Task: Add Paulaner Original Munich Lager 4 Pack Cans to the cart.
Action: Mouse moved to (920, 343)
Screenshot: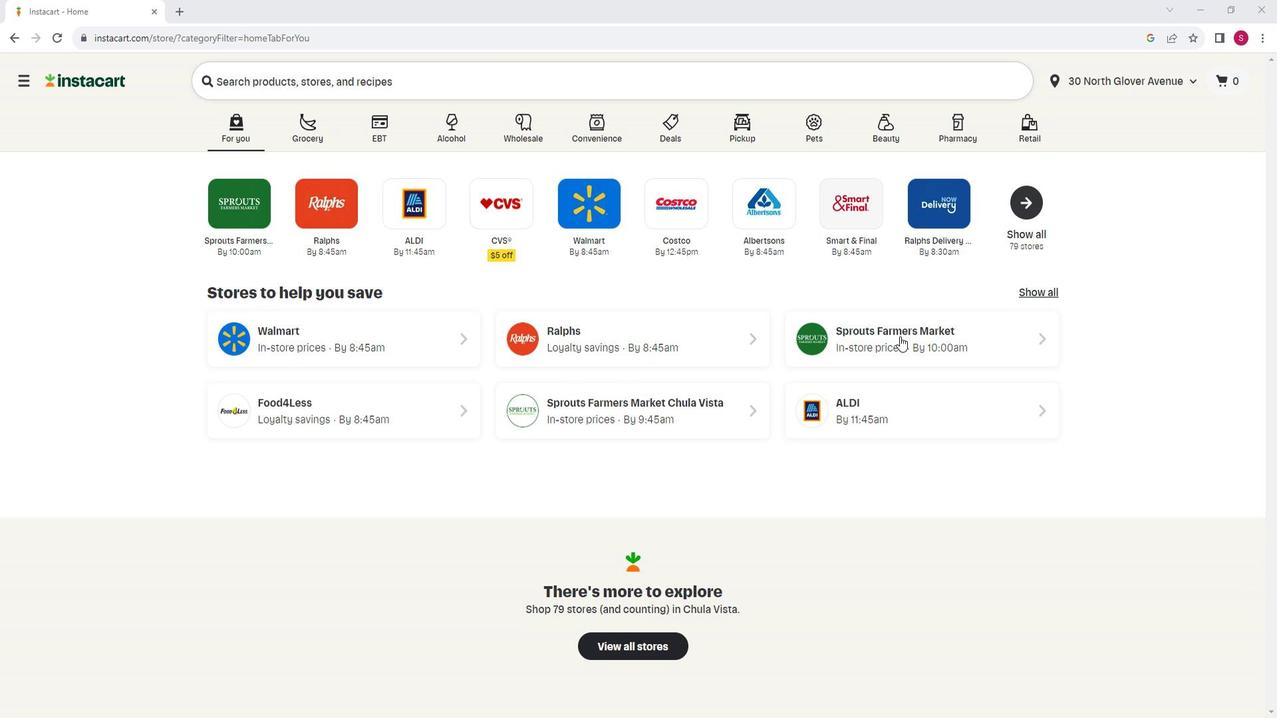 
Action: Mouse pressed left at (920, 343)
Screenshot: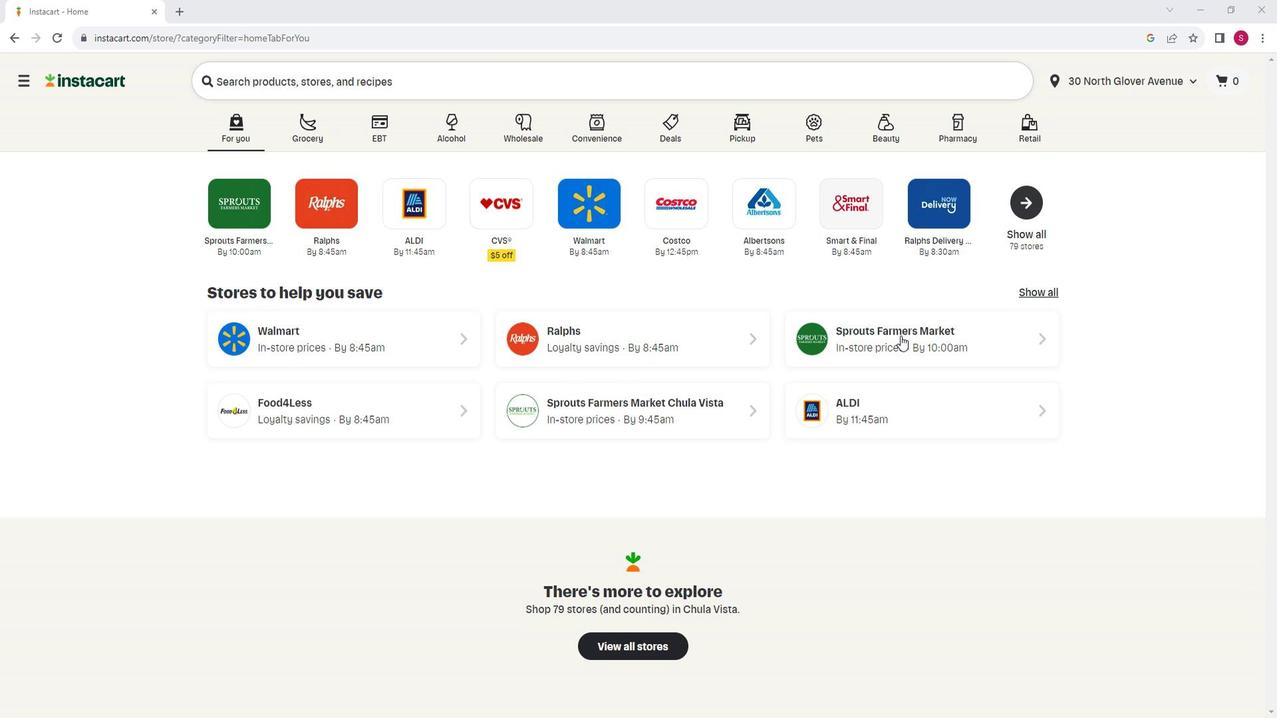 
Action: Mouse moved to (69, 490)
Screenshot: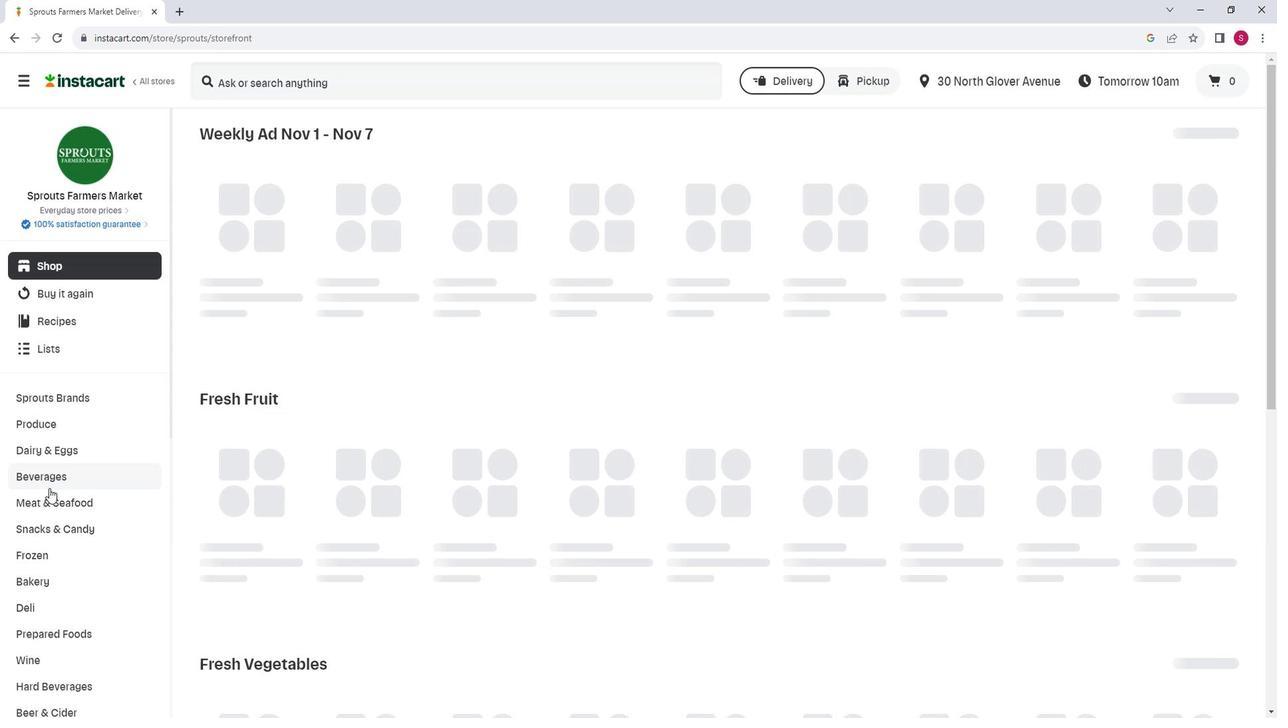 
Action: Mouse scrolled (69, 489) with delta (0, 0)
Screenshot: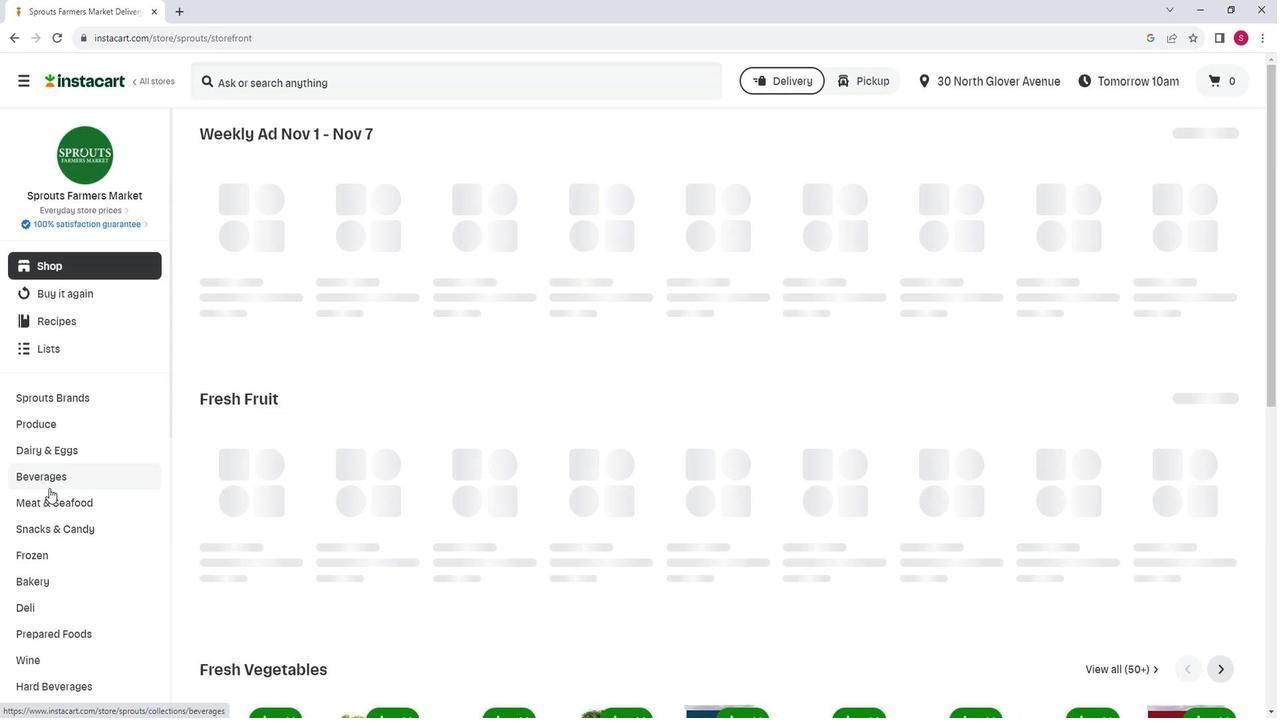 
Action: Mouse moved to (59, 642)
Screenshot: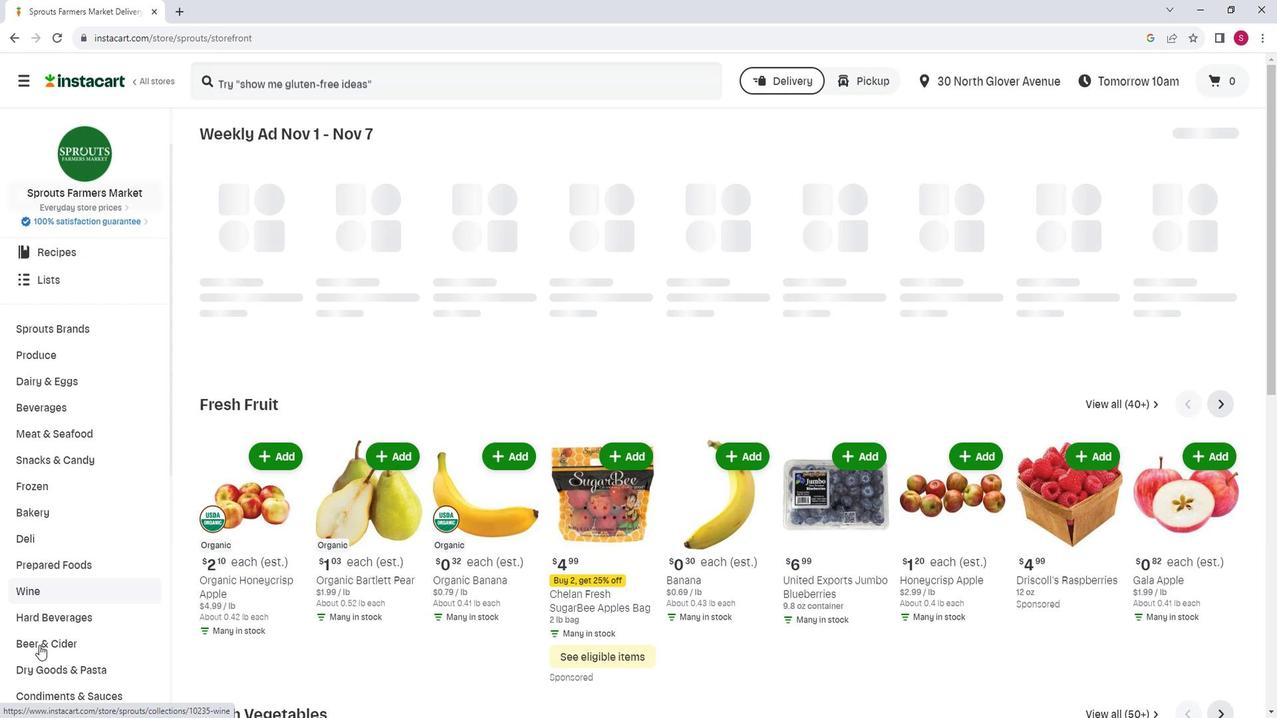 
Action: Mouse pressed left at (59, 642)
Screenshot: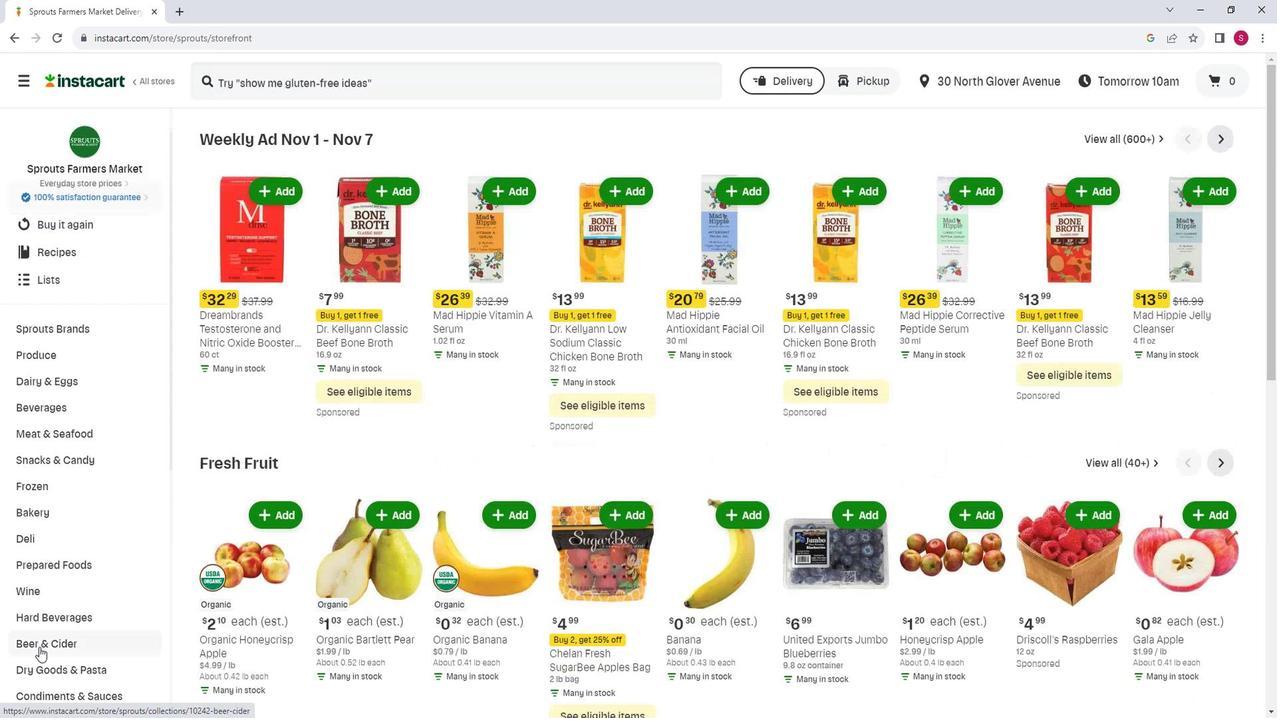 
Action: Mouse moved to (443, 182)
Screenshot: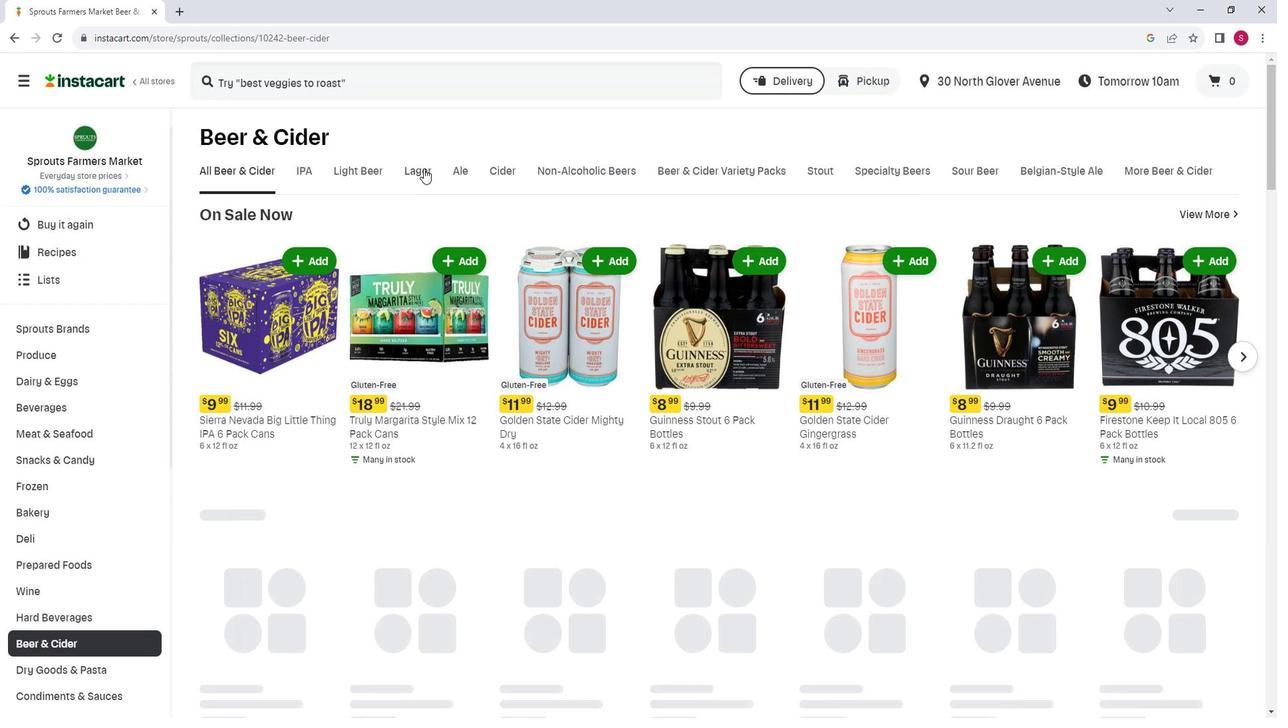 
Action: Mouse pressed left at (443, 182)
Screenshot: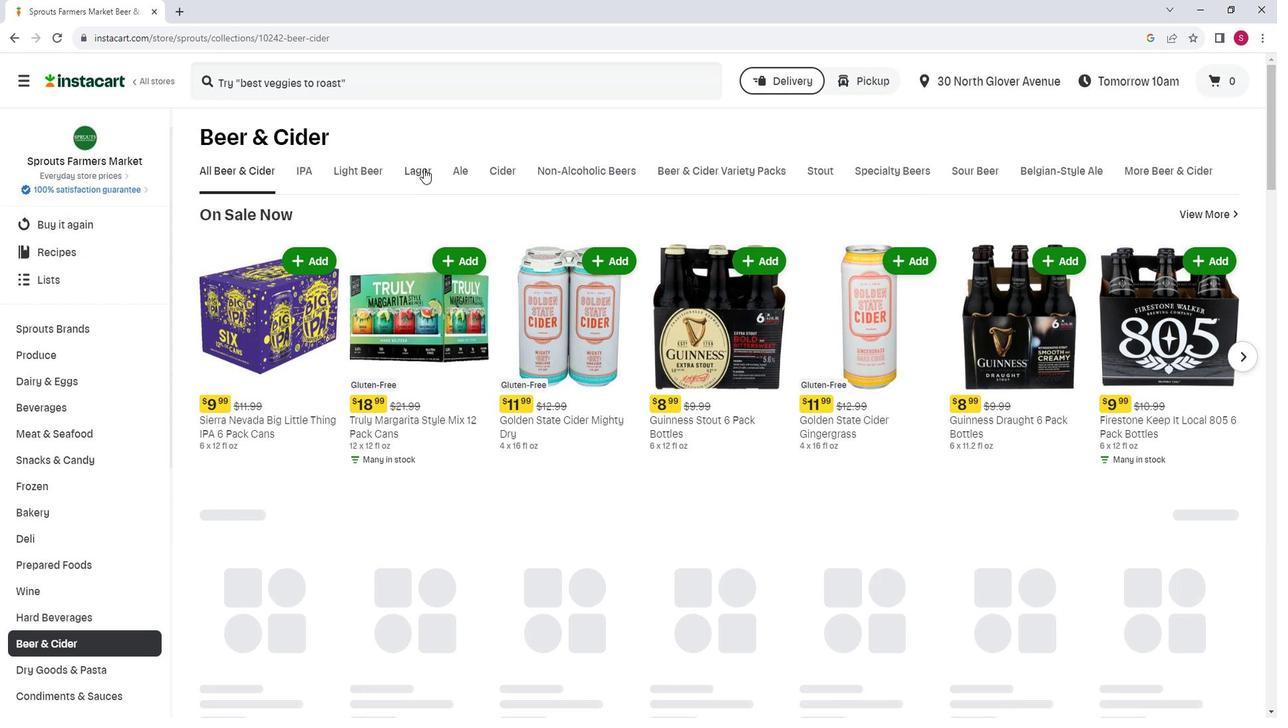 
Action: Mouse moved to (639, 345)
Screenshot: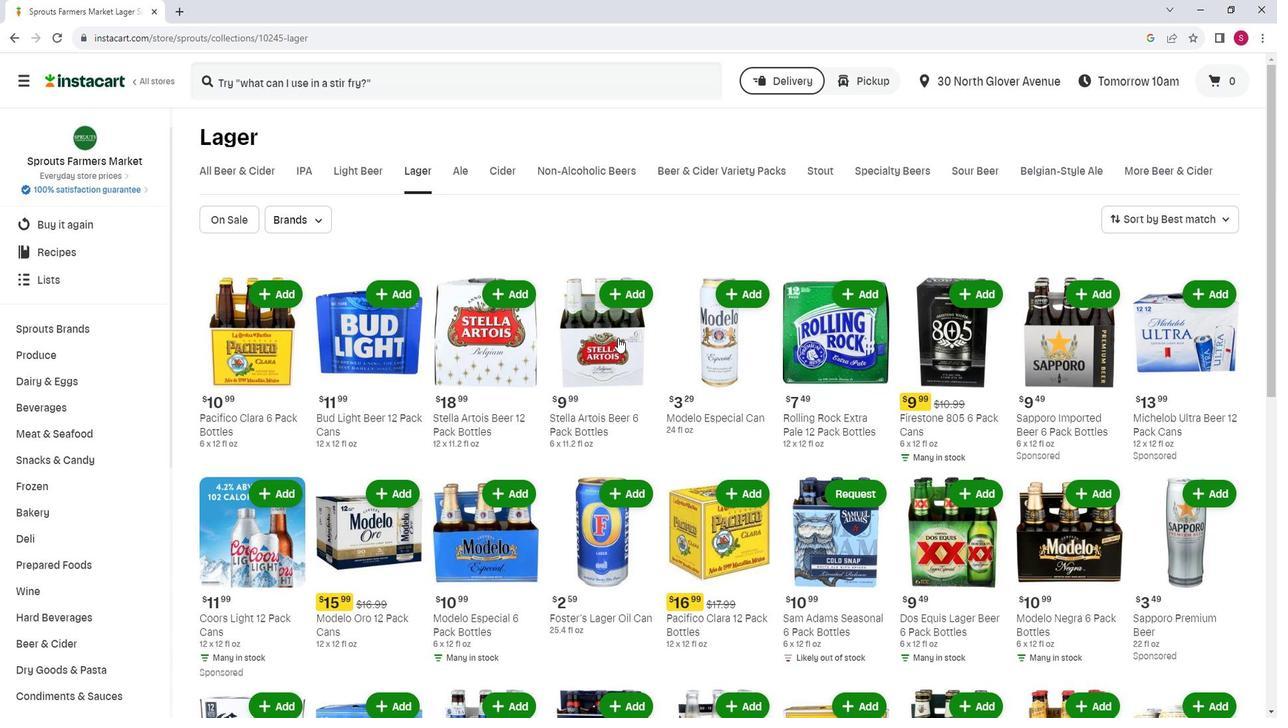 
Action: Mouse scrolled (639, 345) with delta (0, 0)
Screenshot: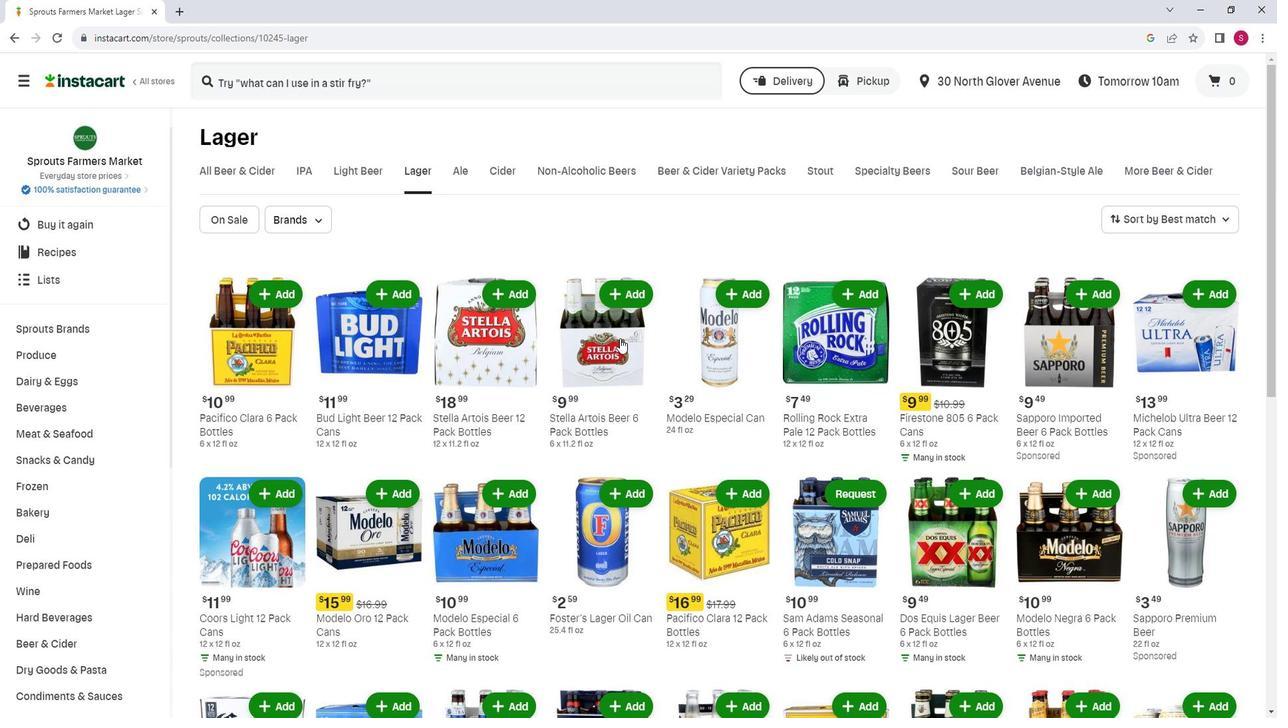 
Action: Mouse moved to (691, 348)
Screenshot: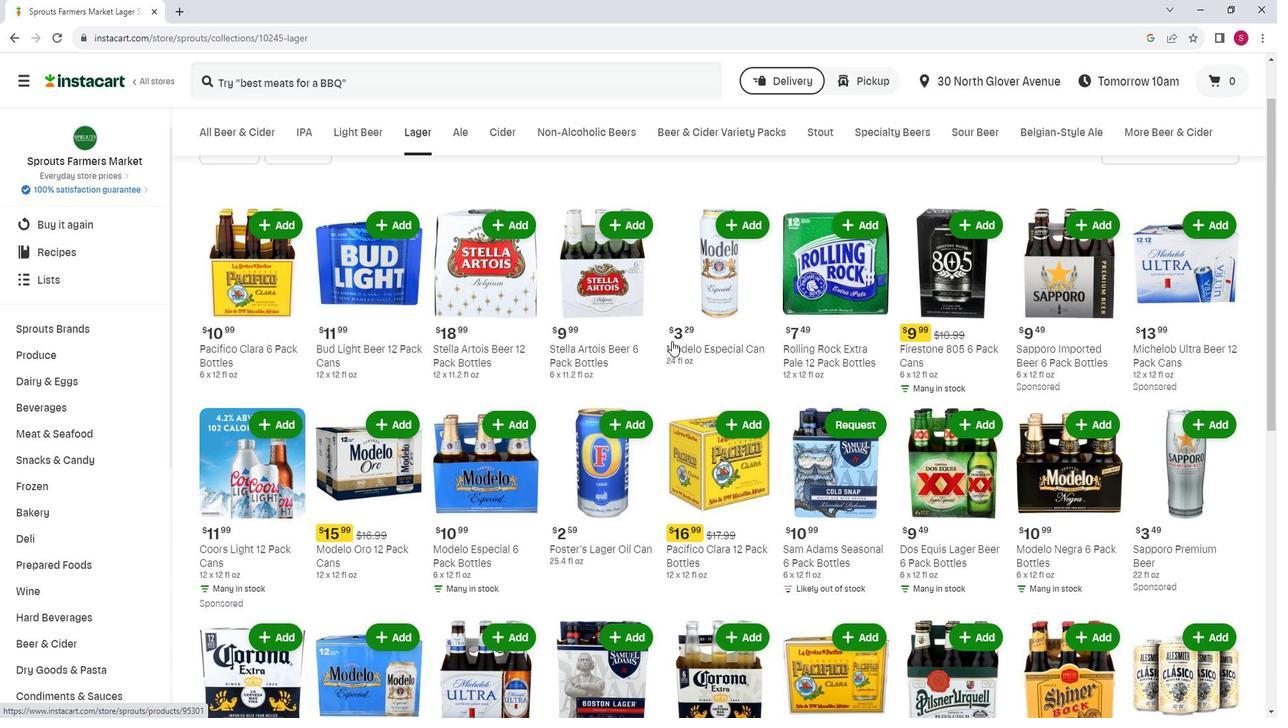
Action: Mouse scrolled (691, 347) with delta (0, 0)
Screenshot: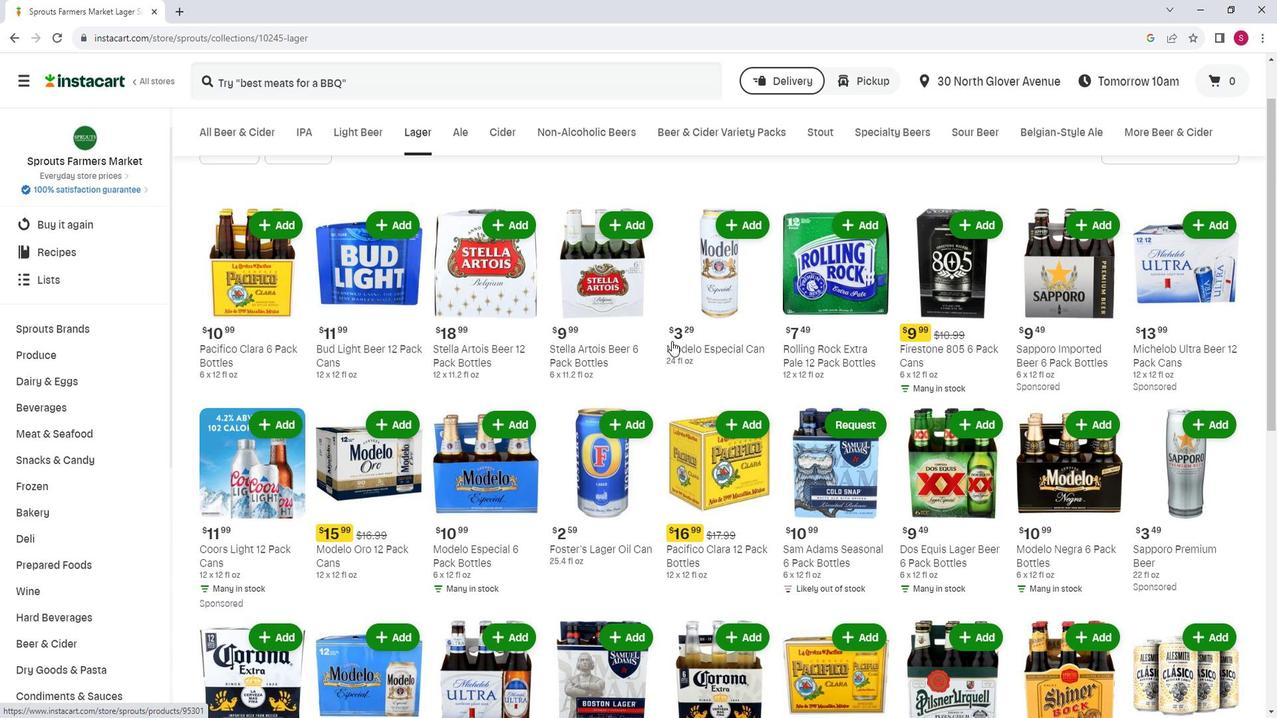 
Action: Mouse scrolled (691, 347) with delta (0, 0)
Screenshot: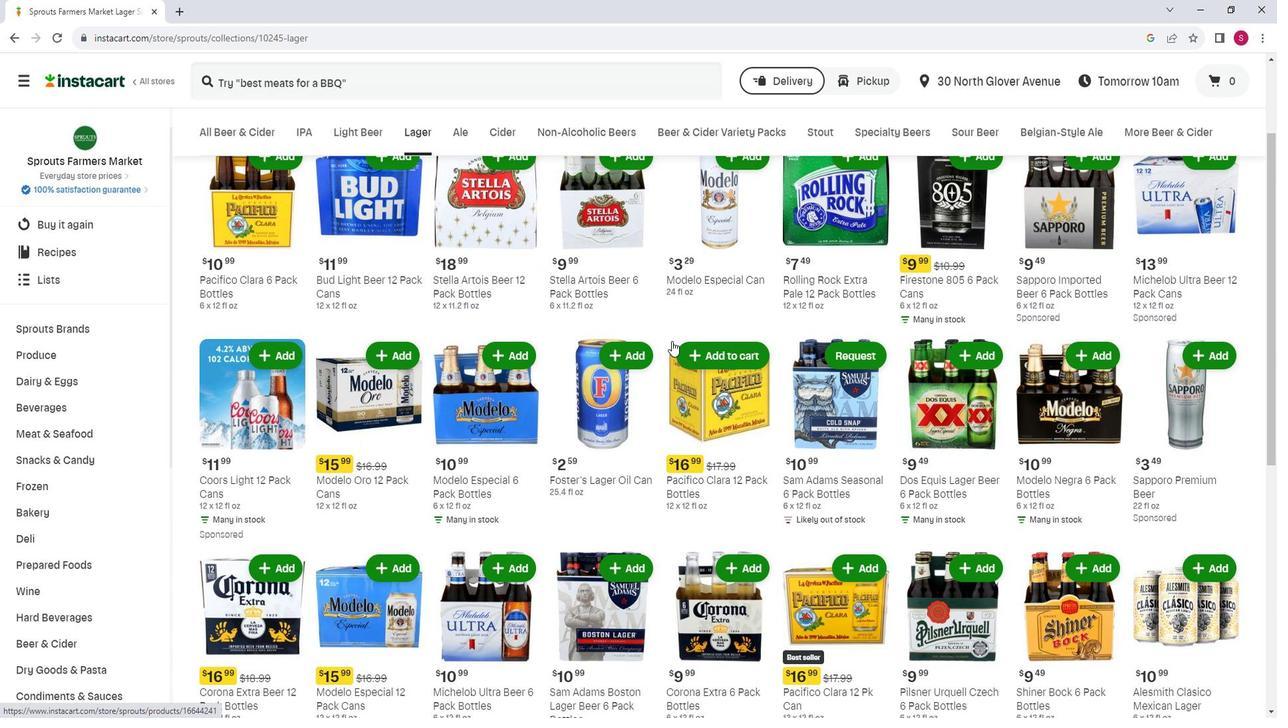 
Action: Mouse scrolled (691, 347) with delta (0, 0)
Screenshot: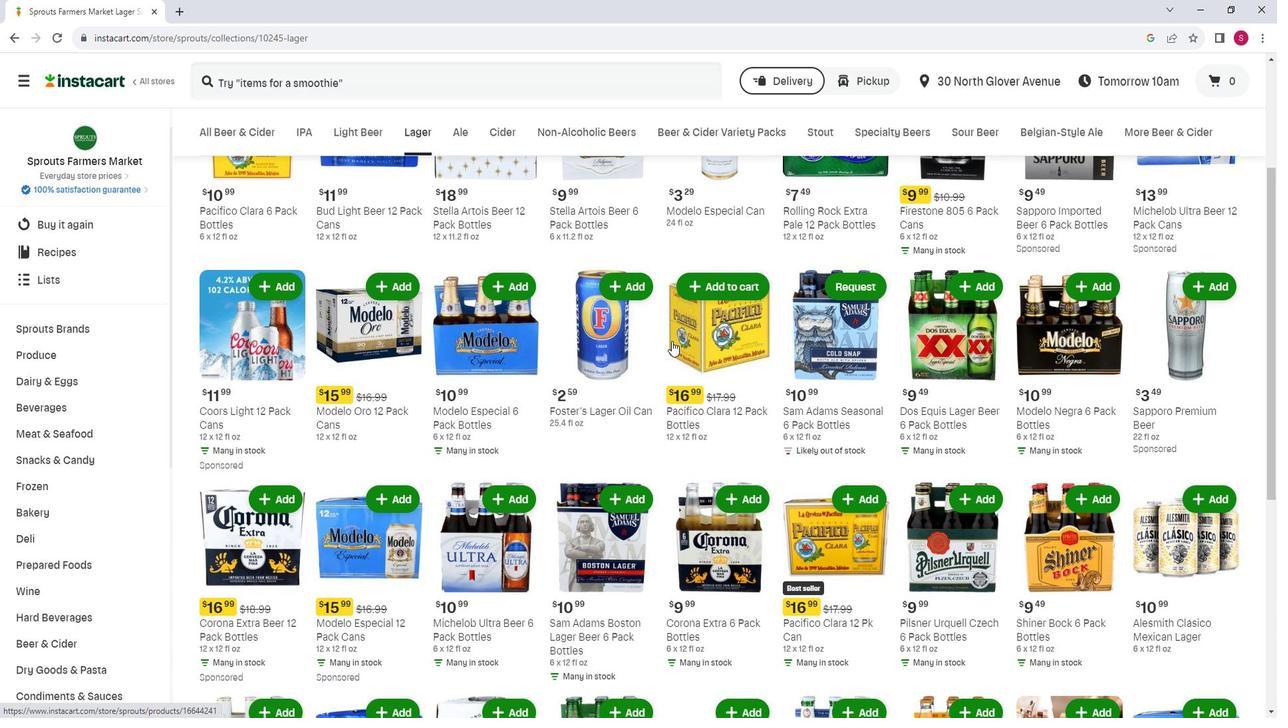 
Action: Mouse scrolled (691, 347) with delta (0, 0)
Screenshot: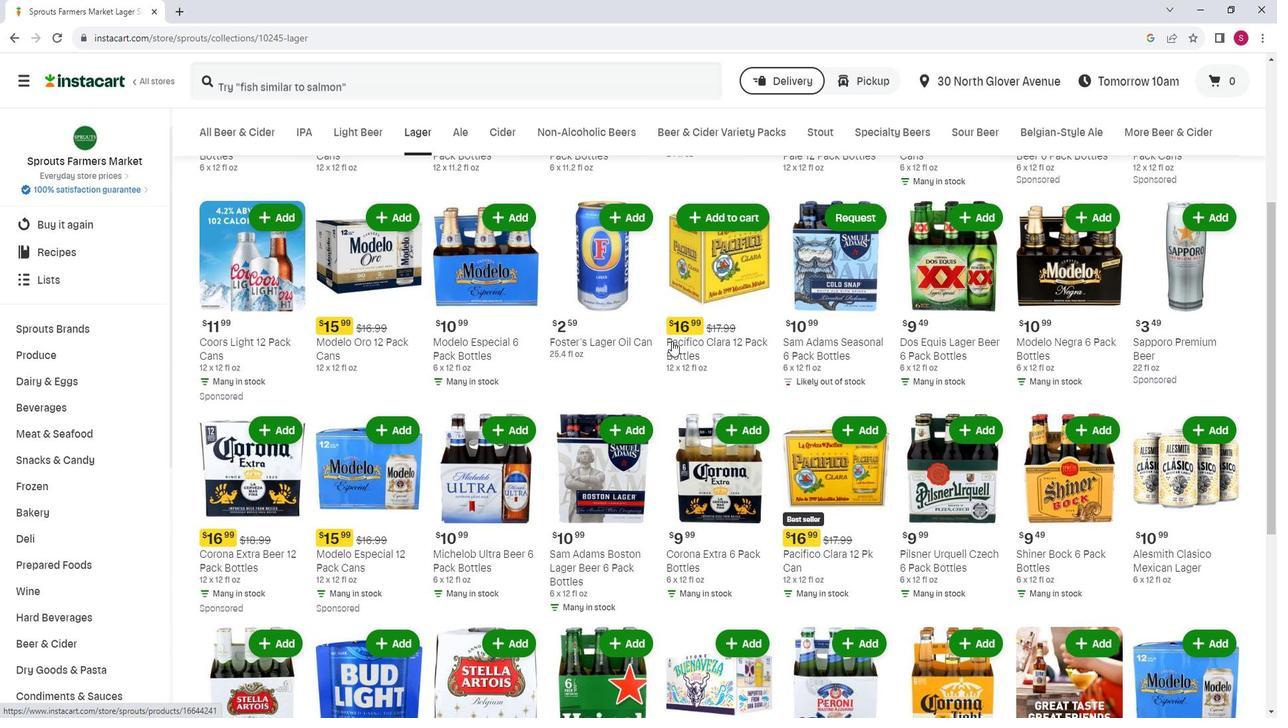 
Action: Mouse moved to (693, 349)
Screenshot: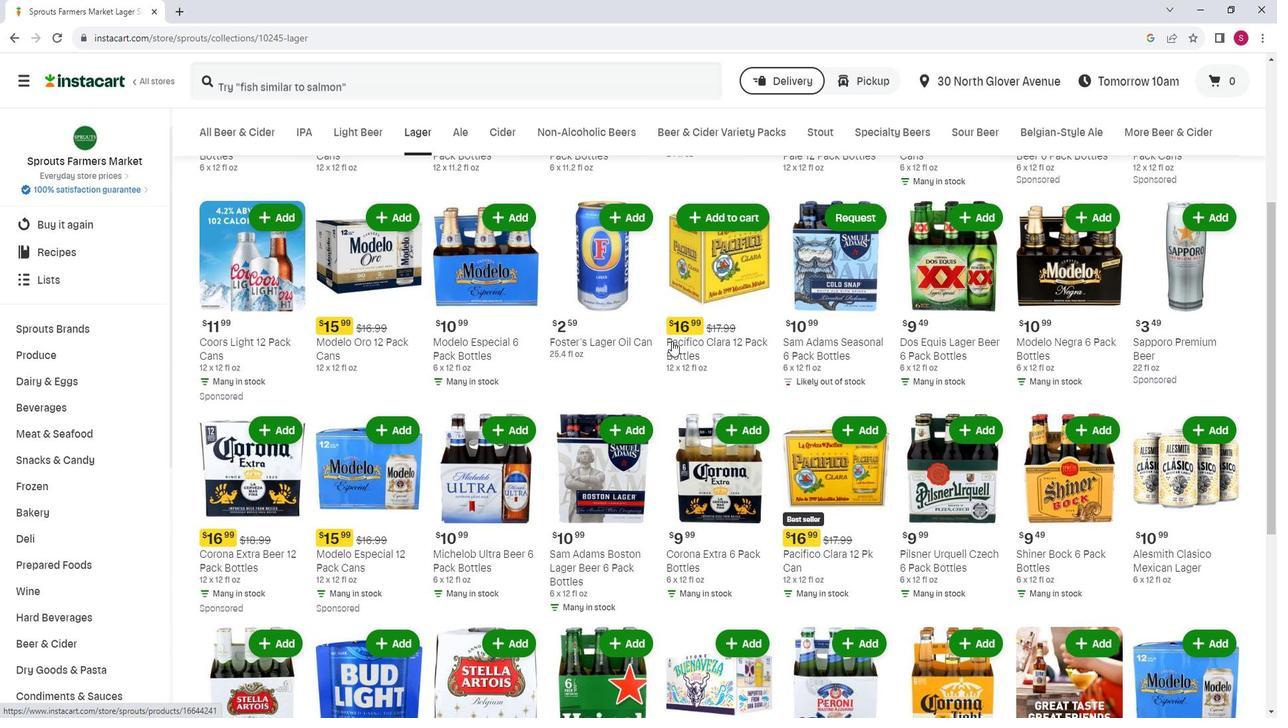 
Action: Mouse scrolled (693, 348) with delta (0, 0)
Screenshot: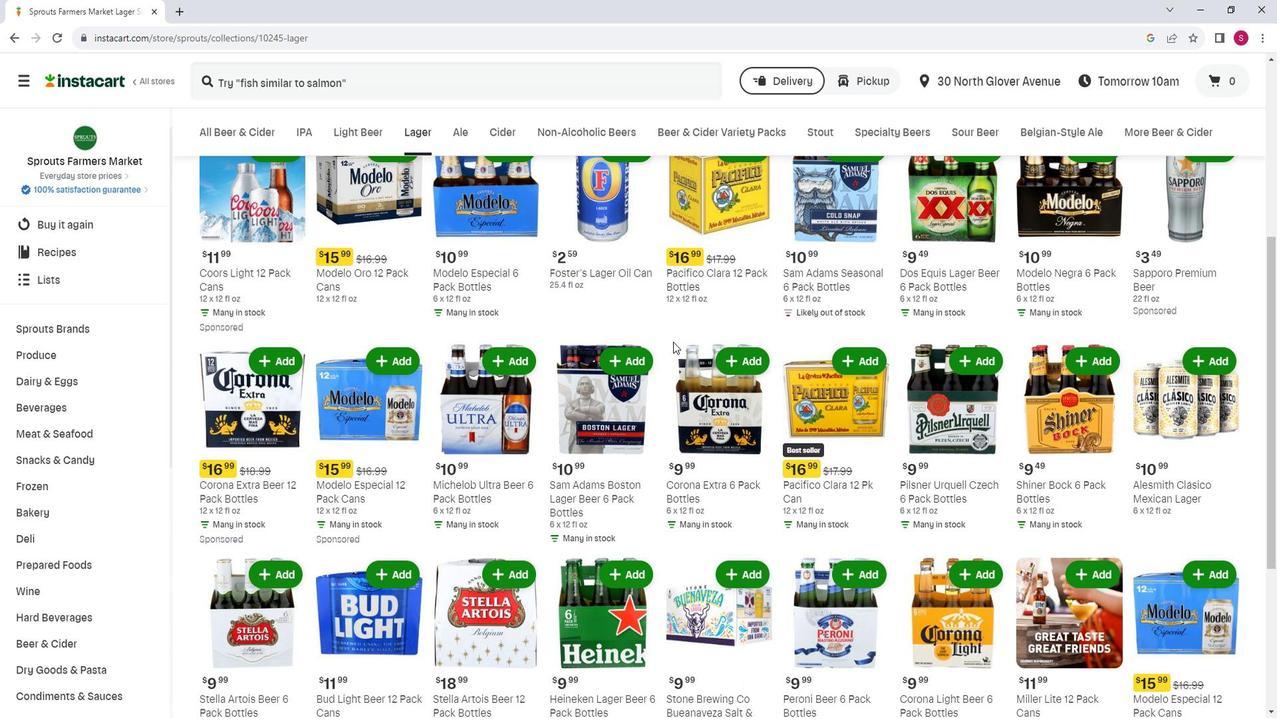 
Action: Mouse scrolled (693, 348) with delta (0, 0)
Screenshot: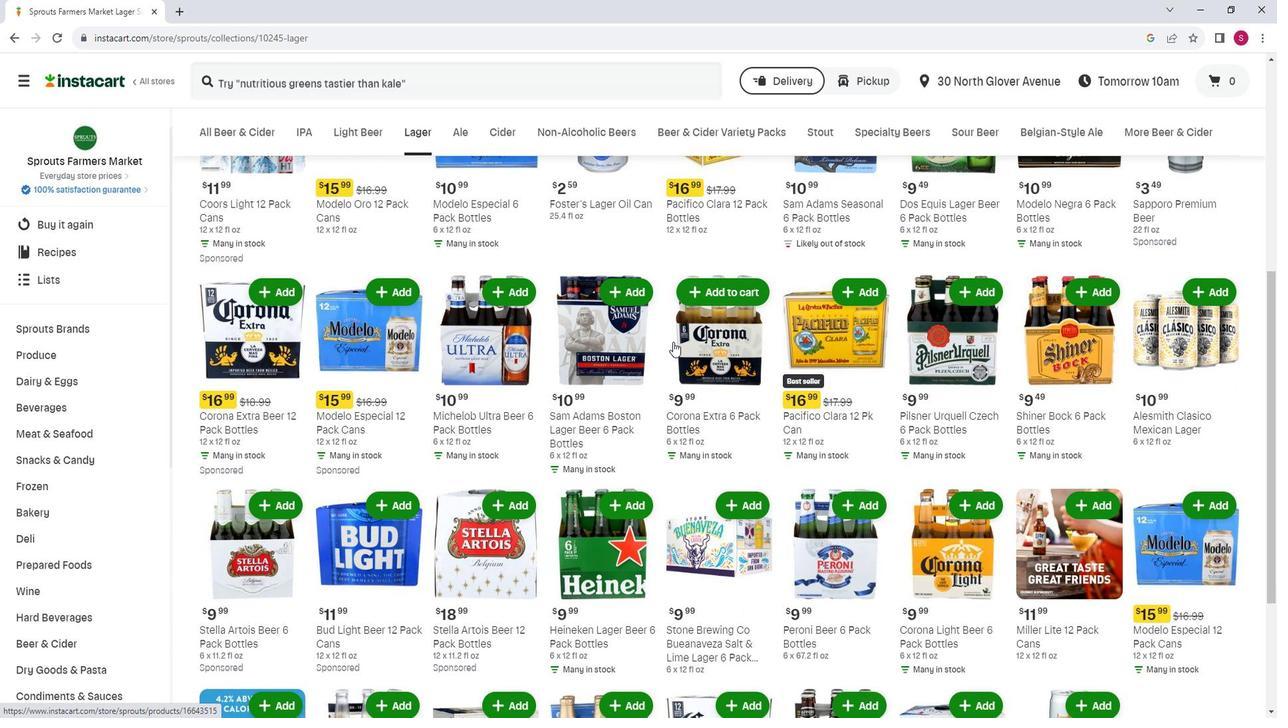 
Action: Mouse scrolled (693, 348) with delta (0, 0)
Screenshot: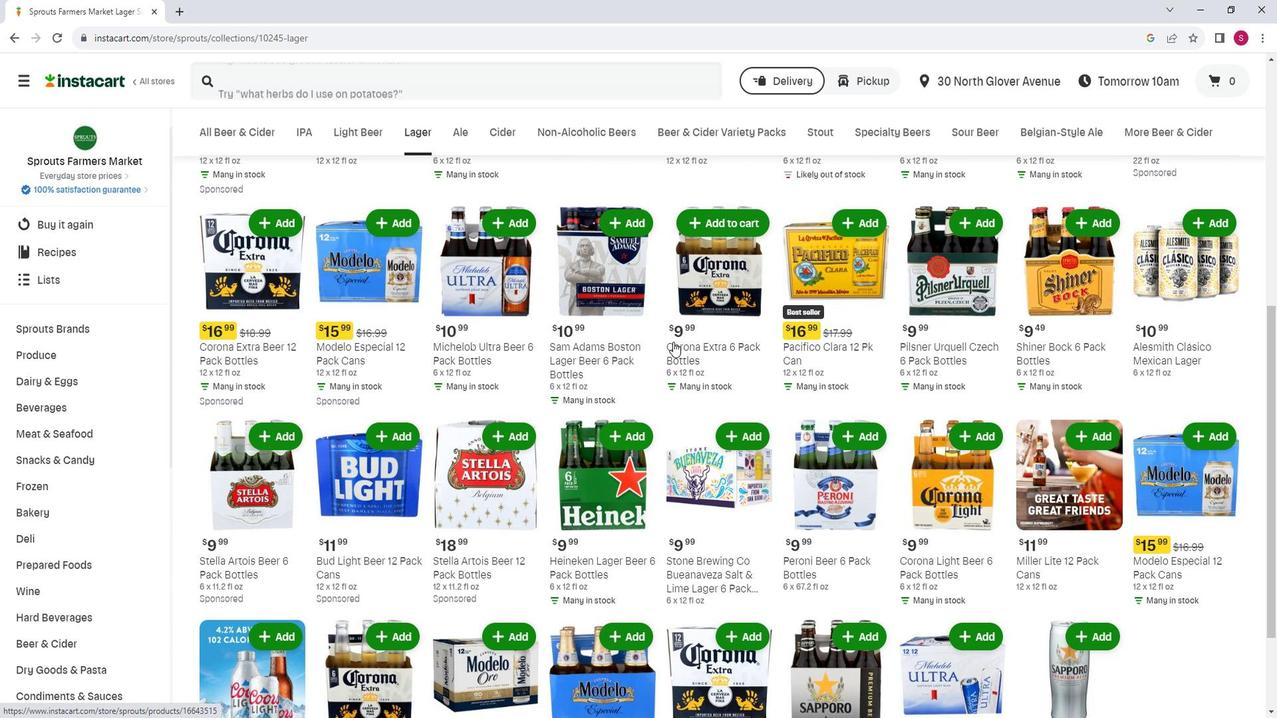
Action: Mouse scrolled (693, 348) with delta (0, 0)
Screenshot: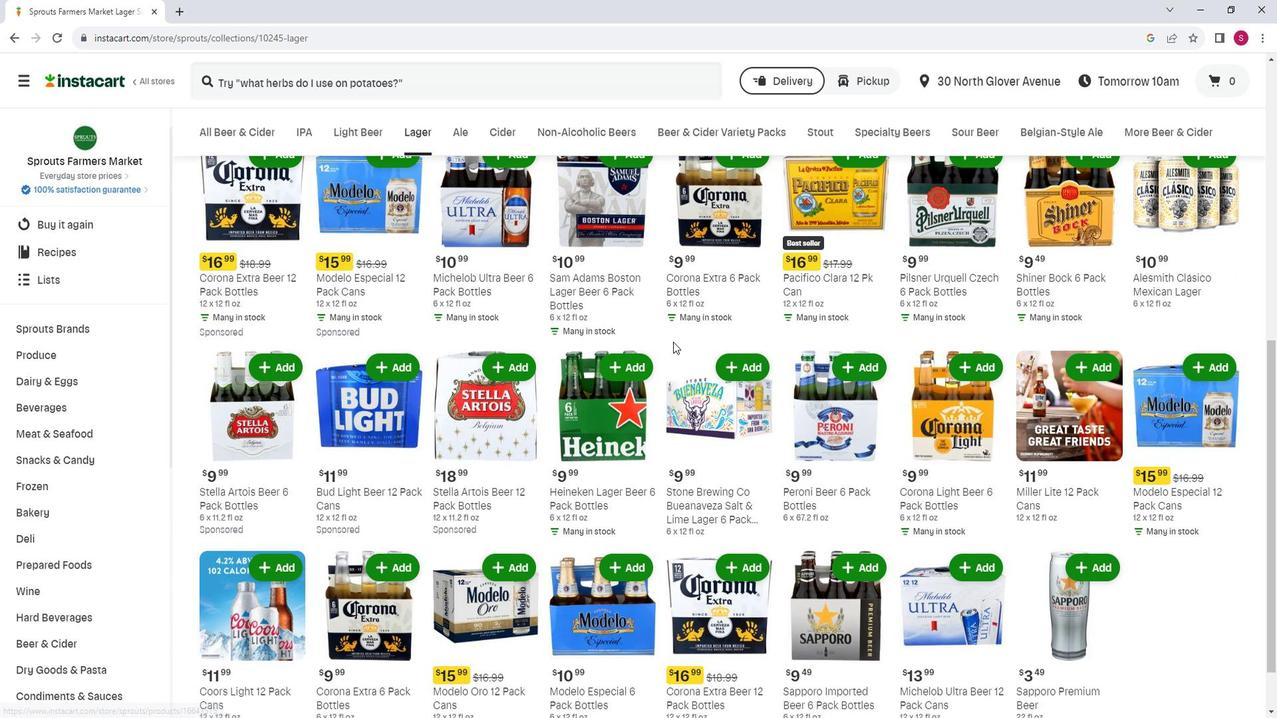 
Action: Mouse scrolled (693, 349) with delta (0, 0)
Screenshot: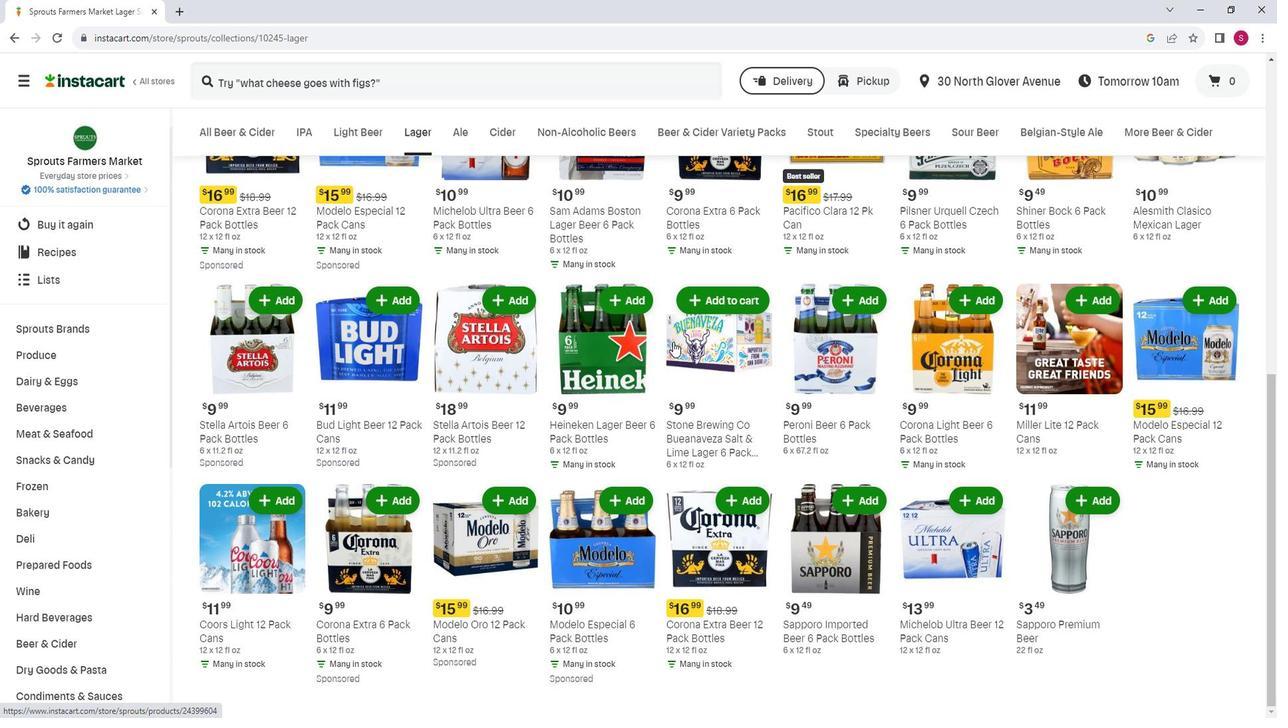 
Action: Mouse scrolled (693, 349) with delta (0, 0)
Screenshot: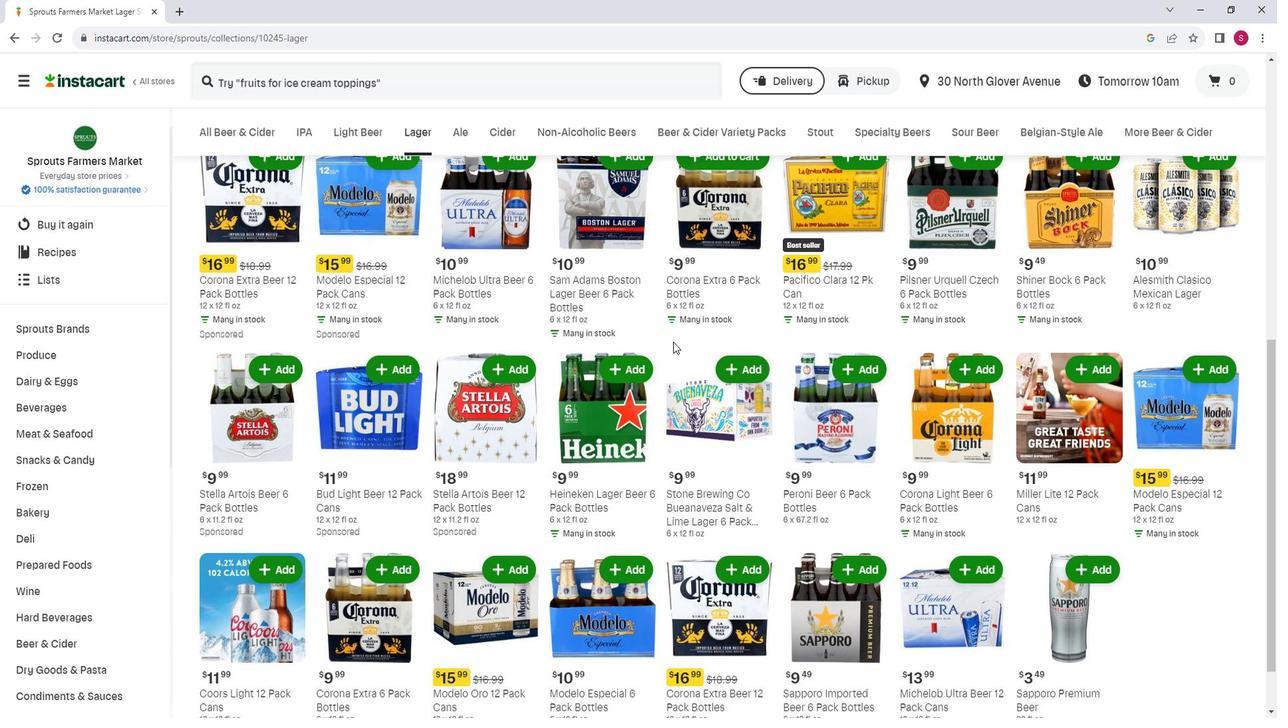
Action: Mouse scrolled (693, 349) with delta (0, 0)
Screenshot: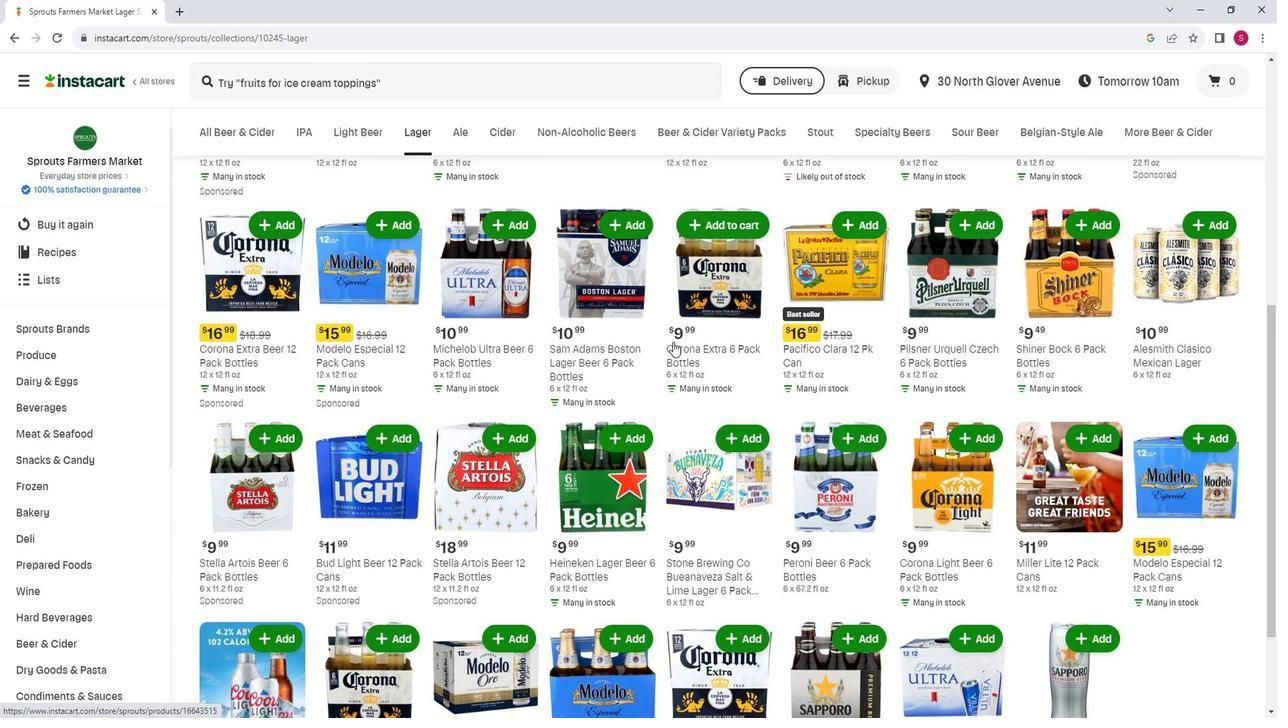 
Action: Mouse scrolled (693, 349) with delta (0, 0)
Screenshot: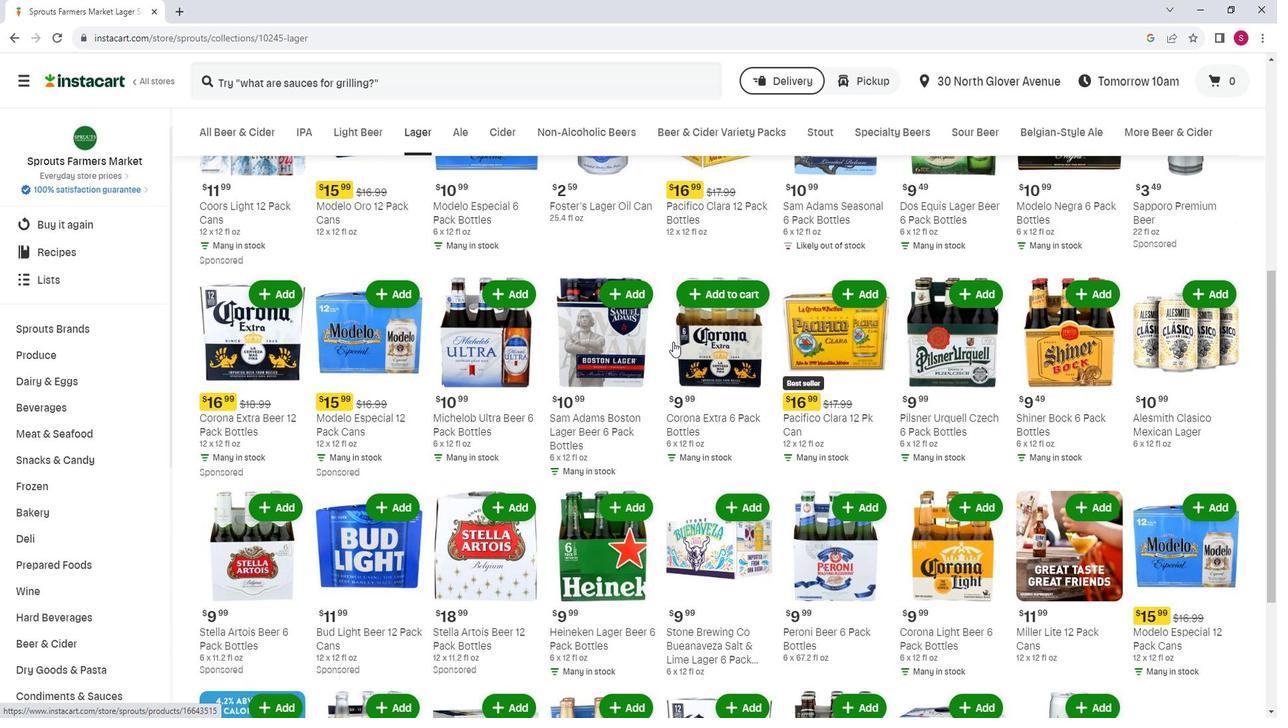 
Action: Mouse scrolled (693, 349) with delta (0, 0)
Screenshot: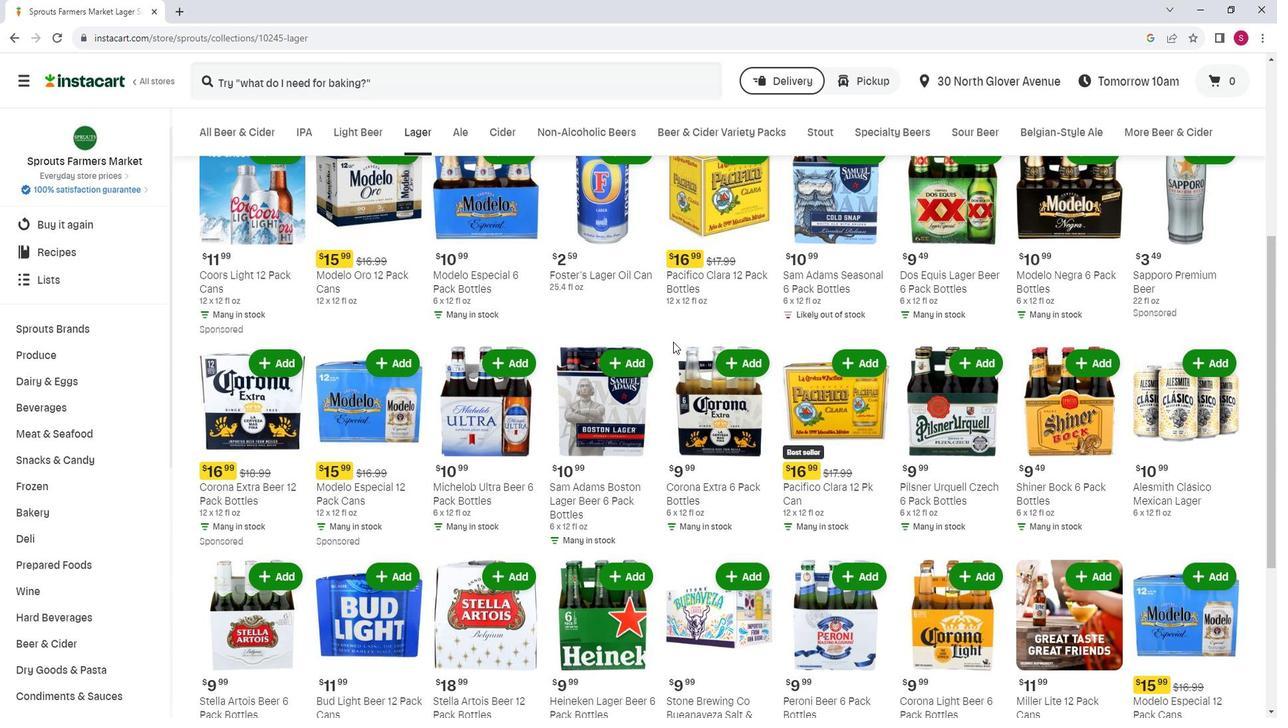 
Action: Mouse scrolled (693, 349) with delta (0, 0)
Screenshot: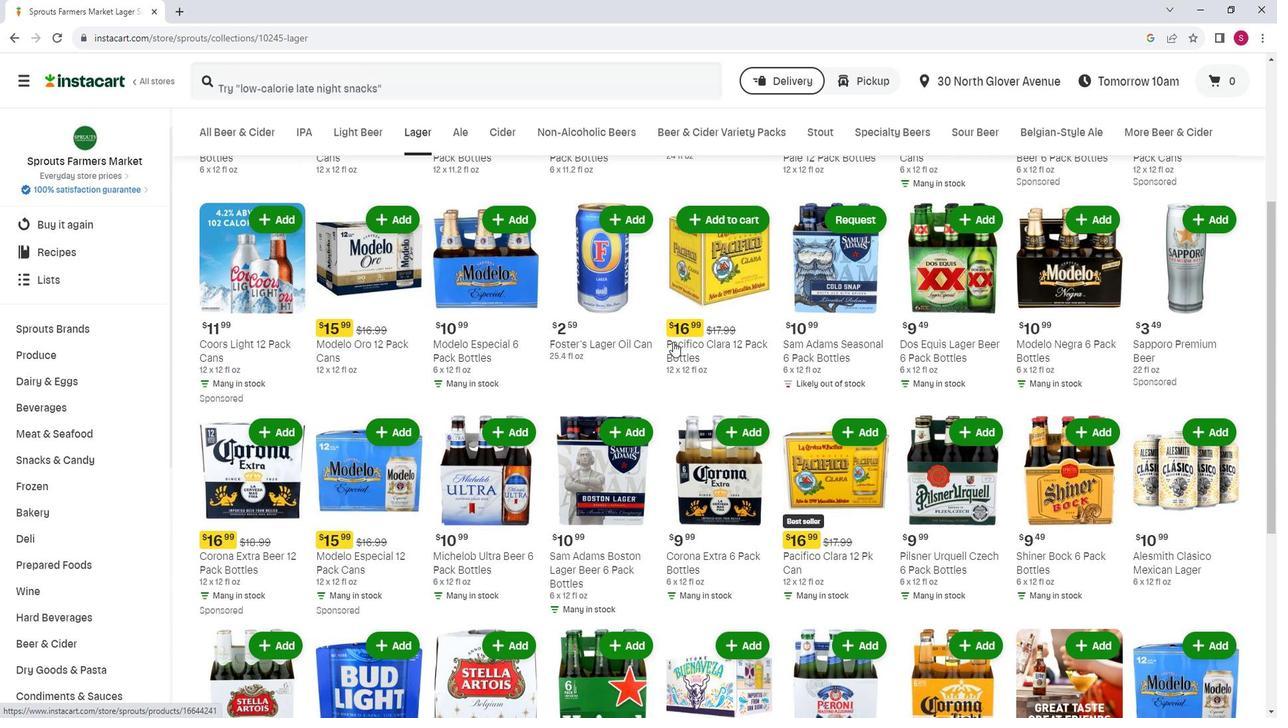 
Action: Mouse scrolled (693, 349) with delta (0, 0)
Screenshot: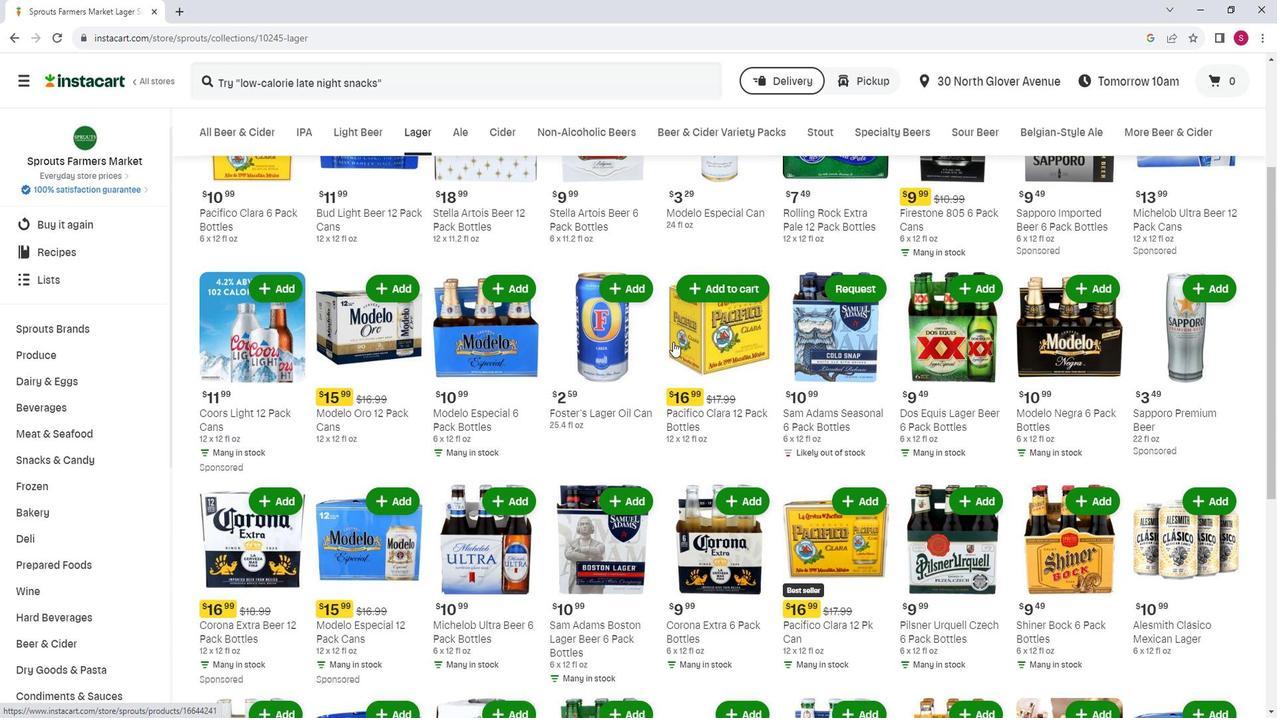 
Action: Mouse scrolled (693, 349) with delta (0, 0)
Screenshot: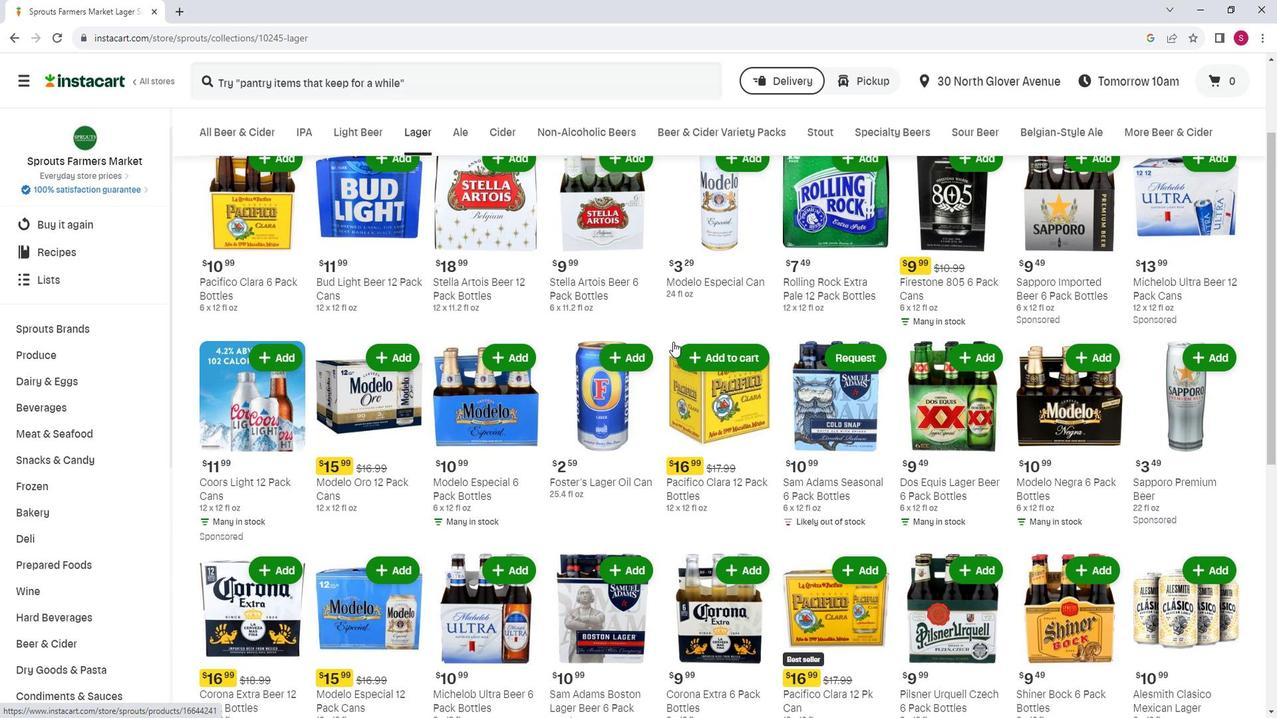 
Action: Mouse scrolled (693, 349) with delta (0, 0)
Screenshot: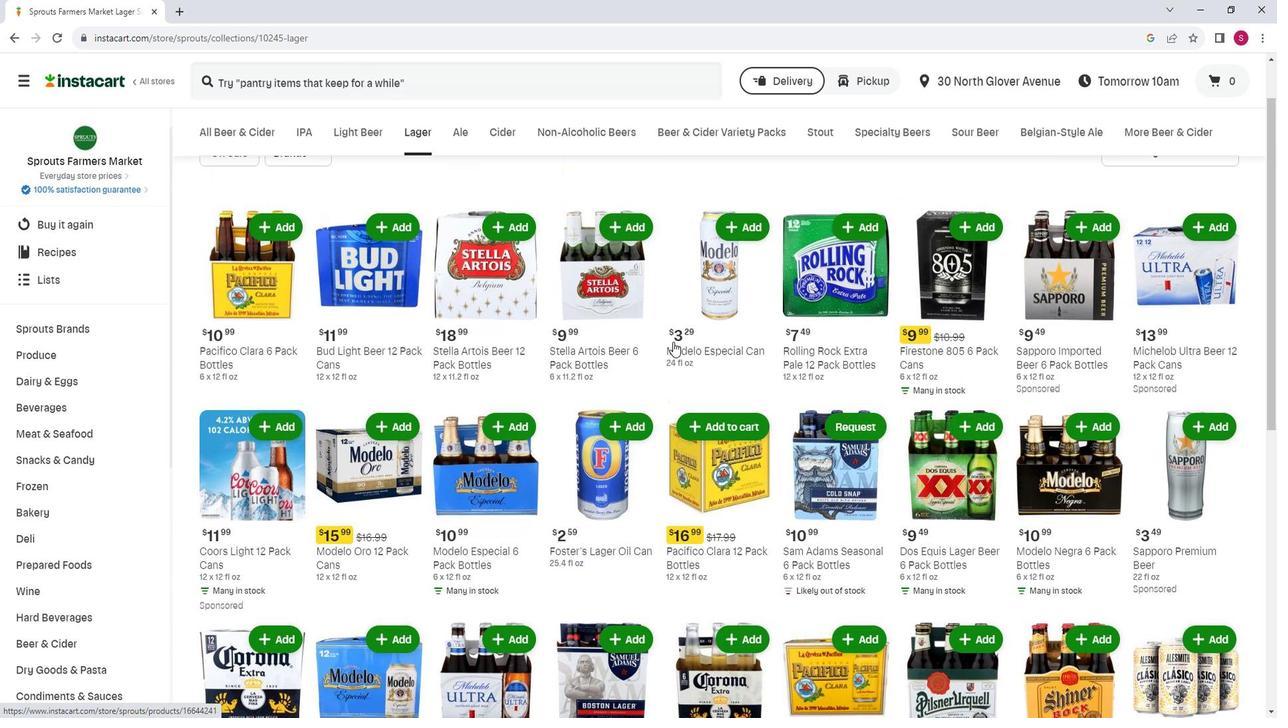 
Action: Mouse scrolled (693, 349) with delta (0, 0)
Screenshot: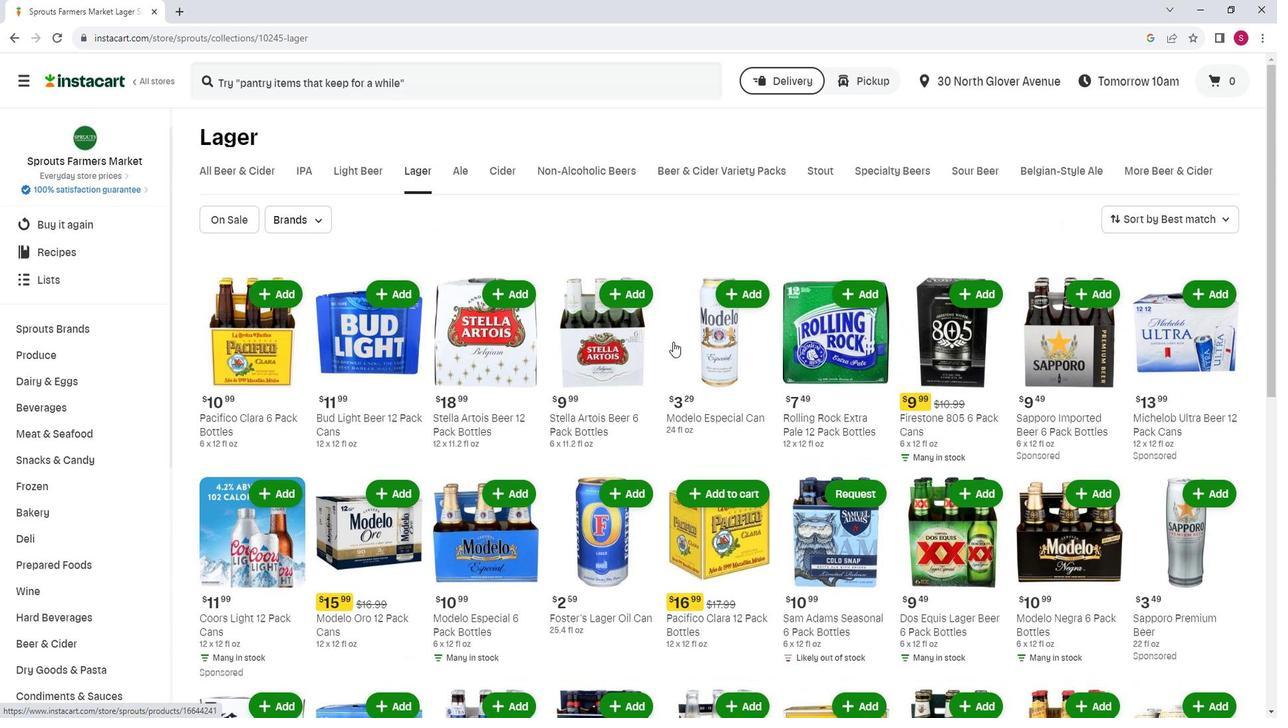 
